 Task: Review and manage disabled add-ins in Outlook.
Action: Mouse moved to (42, 30)
Screenshot: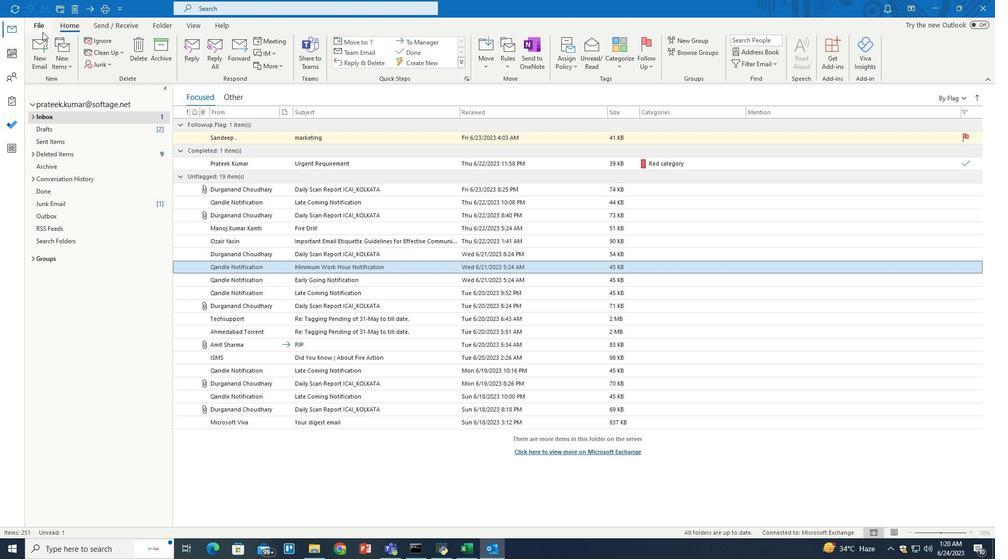 
Action: Mouse pressed left at (42, 30)
Screenshot: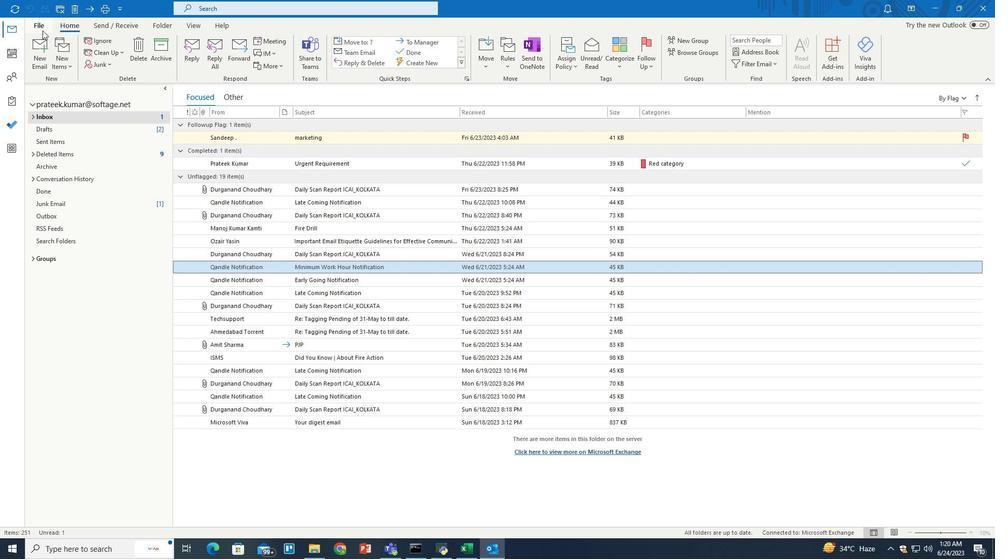 
Action: Mouse moved to (26, 500)
Screenshot: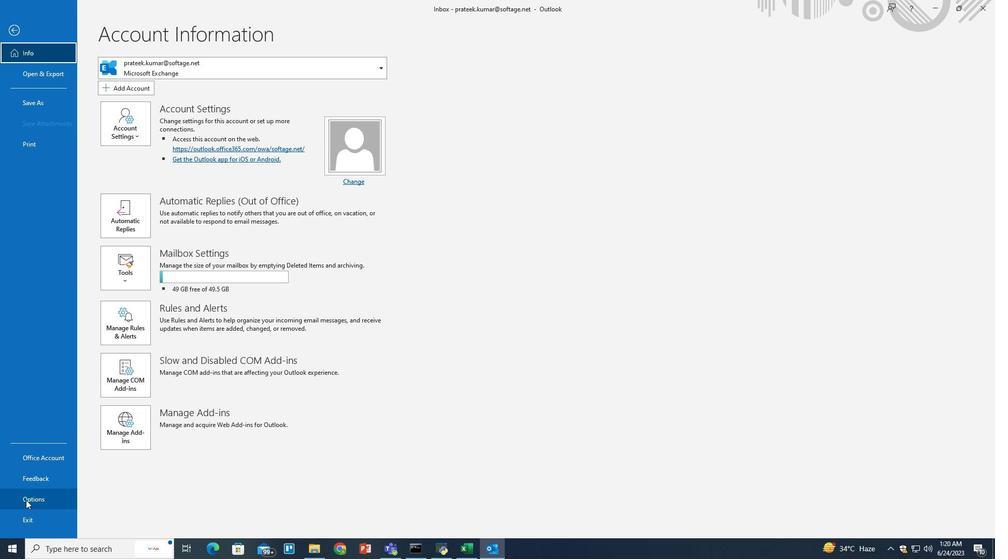 
Action: Mouse pressed left at (26, 500)
Screenshot: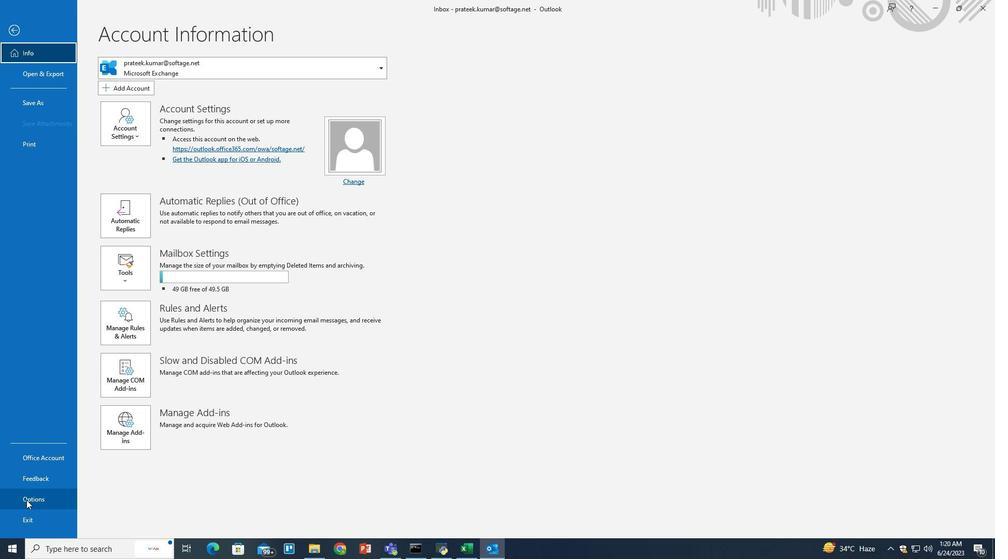 
Action: Mouse moved to (303, 296)
Screenshot: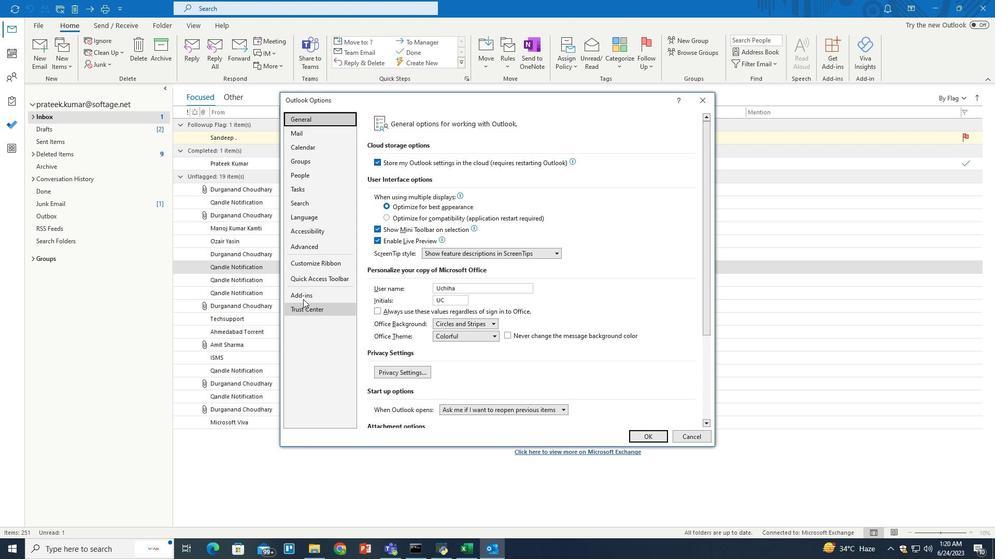 
Action: Mouse pressed left at (303, 296)
Screenshot: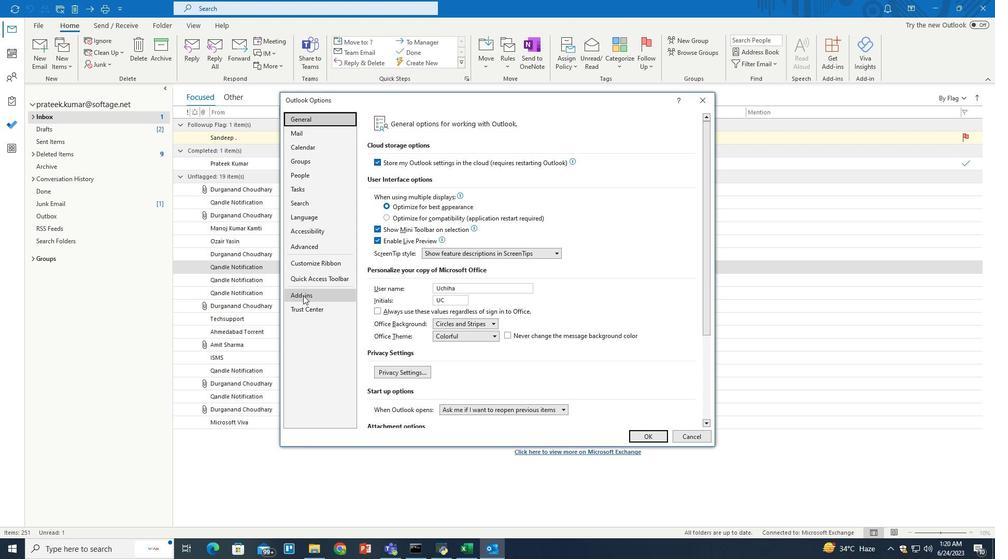 
Action: Mouse moved to (455, 415)
Screenshot: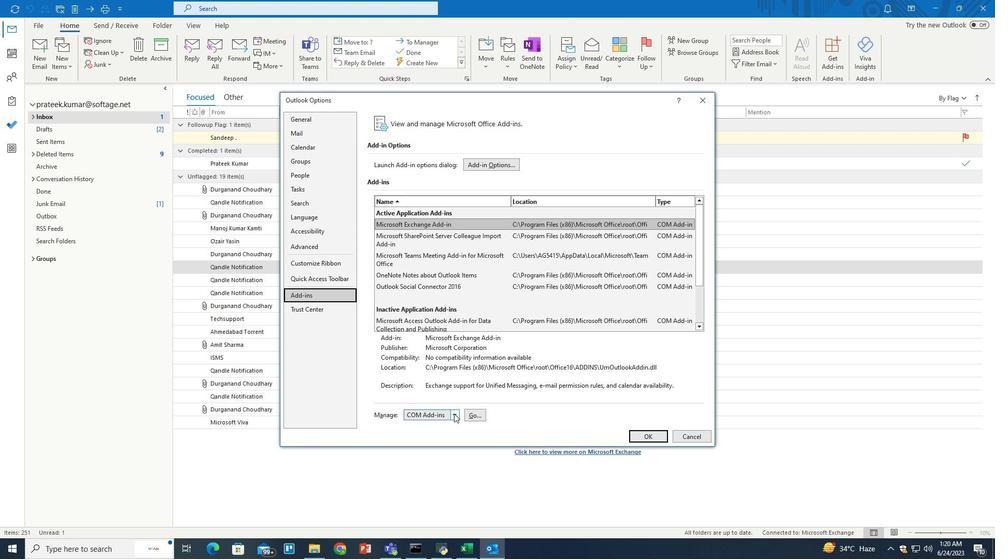 
Action: Mouse pressed left at (455, 415)
Screenshot: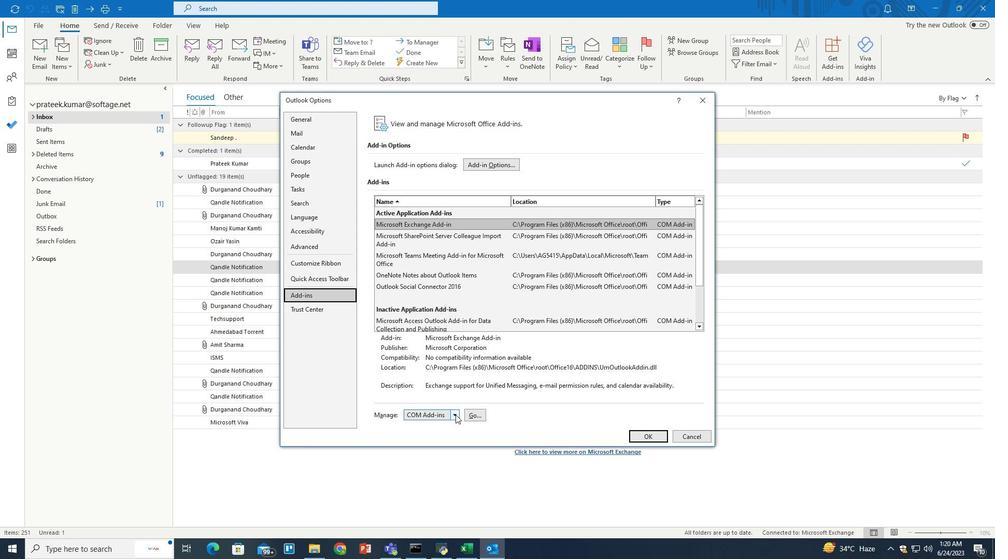 
Action: Mouse moved to (438, 434)
Screenshot: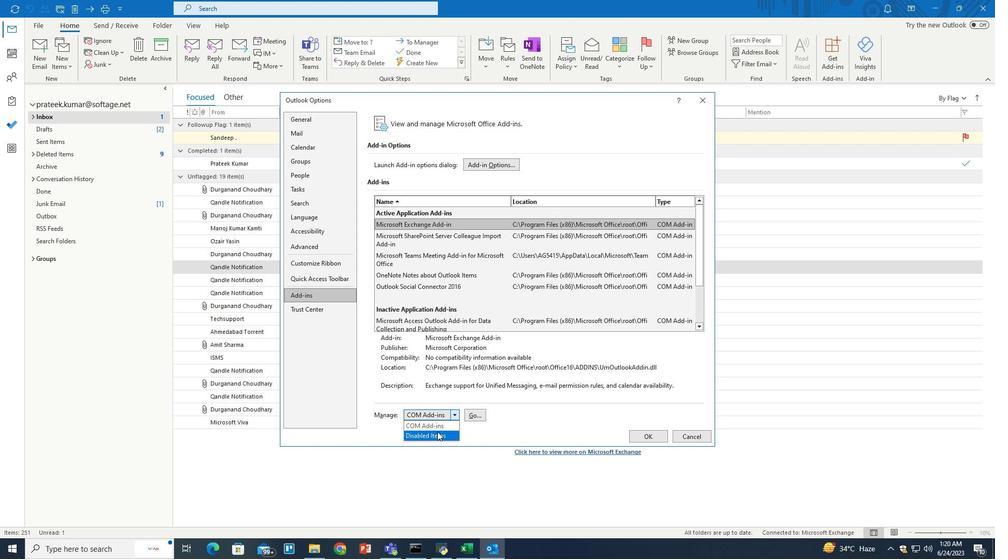 
Action: Mouse pressed left at (438, 434)
Screenshot: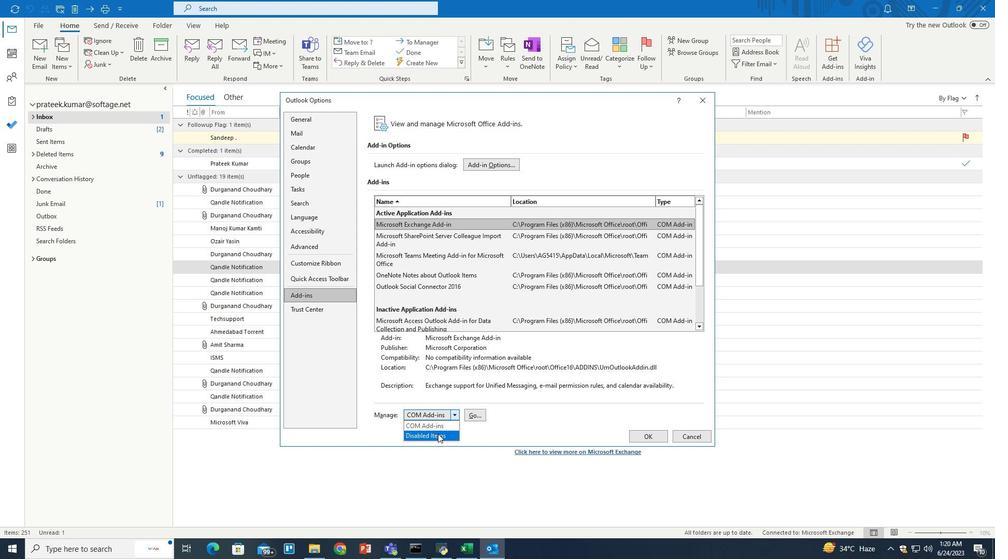 
Action: Mouse moved to (650, 437)
Screenshot: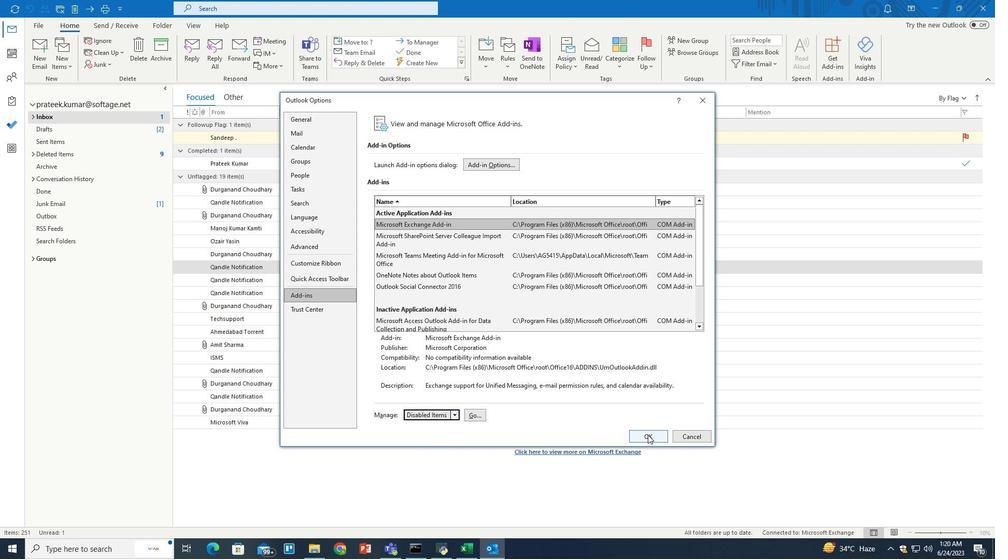 
Action: Mouse pressed left at (650, 437)
Screenshot: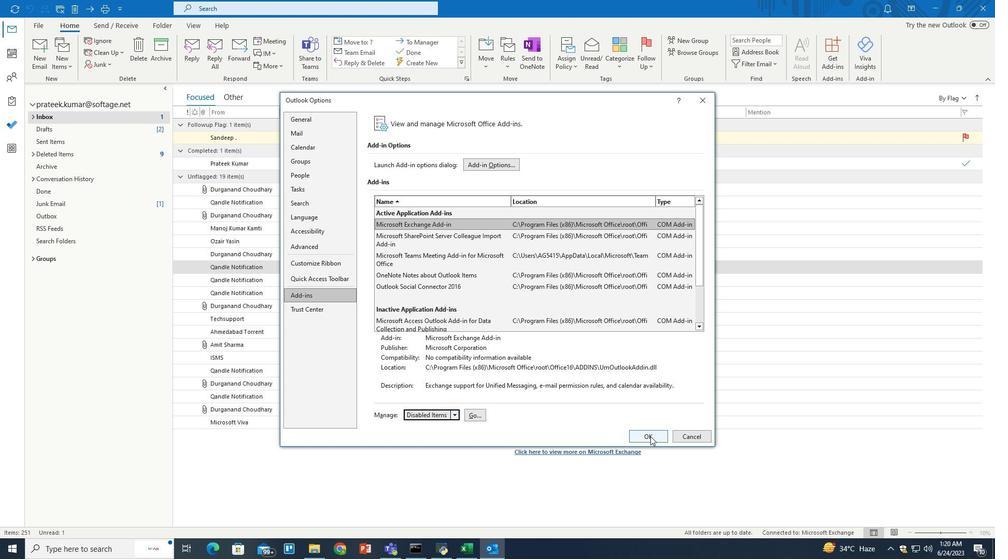 
Action: Mouse moved to (556, 401)
Screenshot: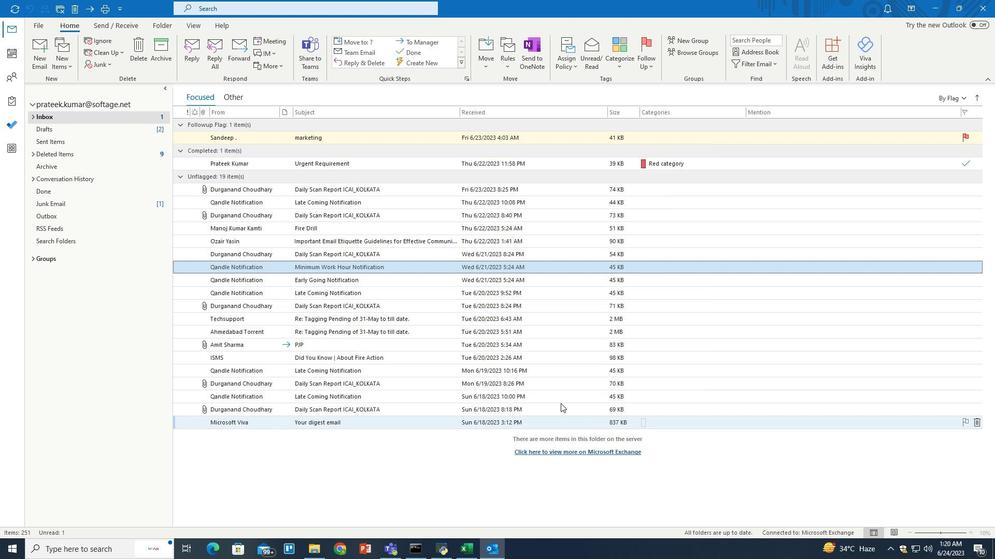 
